 Task: Change the time zone display to lock the timezone (best for in-person events).
Action: Mouse moved to (589, 348)
Screenshot: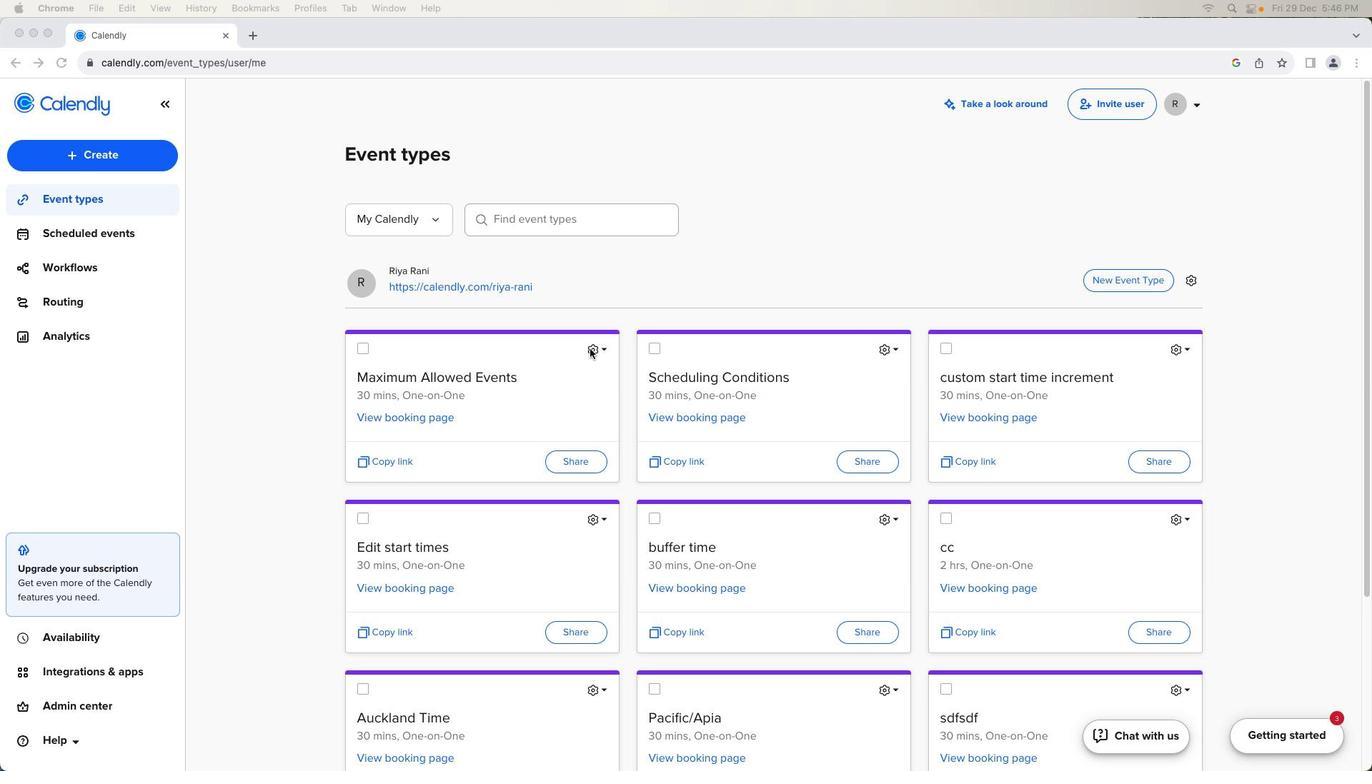 
Action: Mouse pressed left at (589, 348)
Screenshot: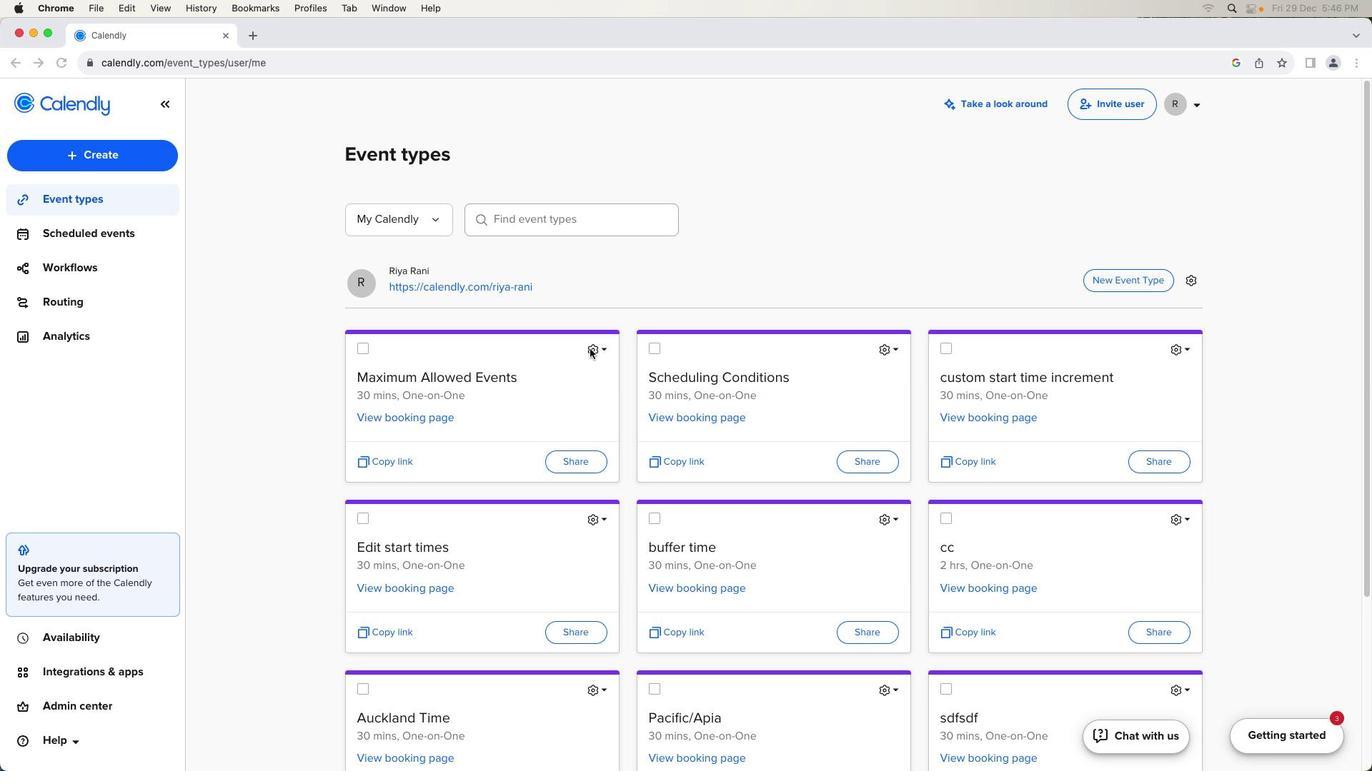 
Action: Mouse moved to (591, 348)
Screenshot: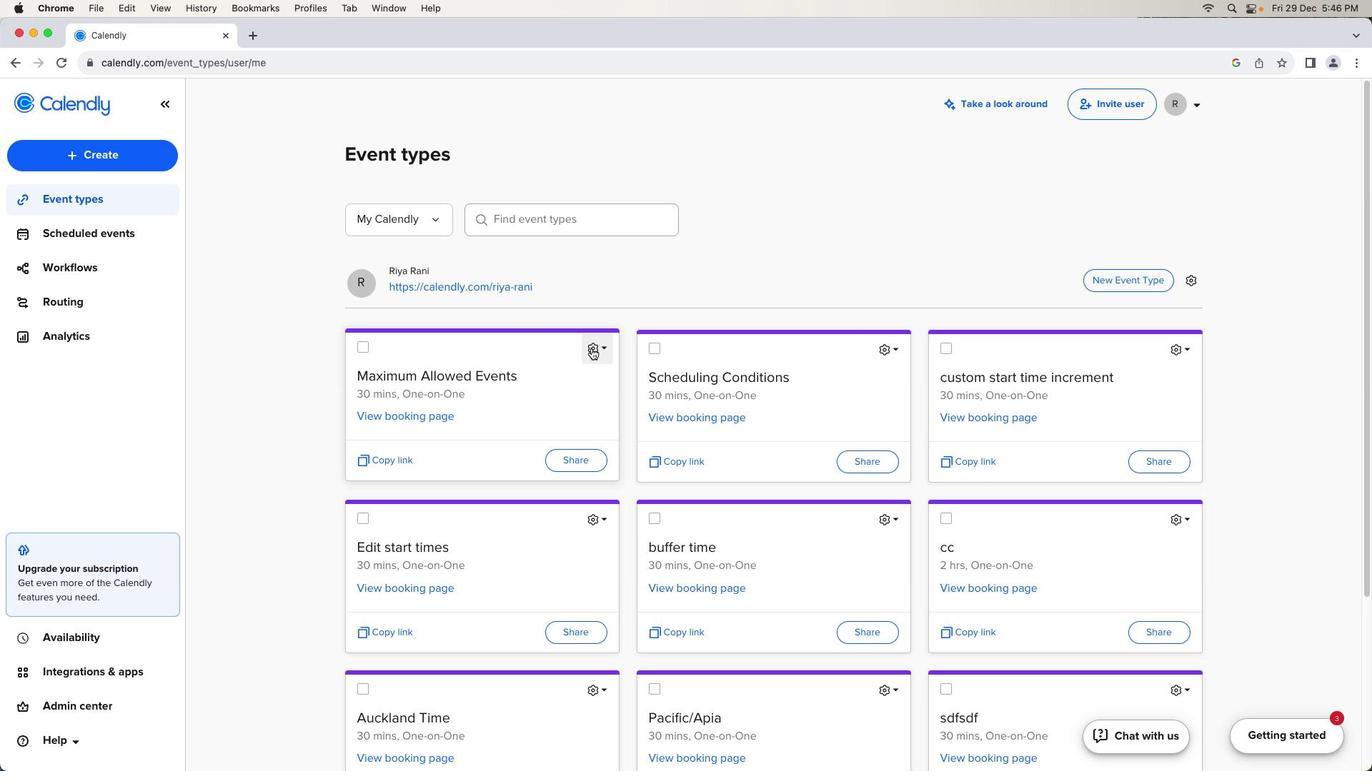 
Action: Mouse pressed left at (591, 348)
Screenshot: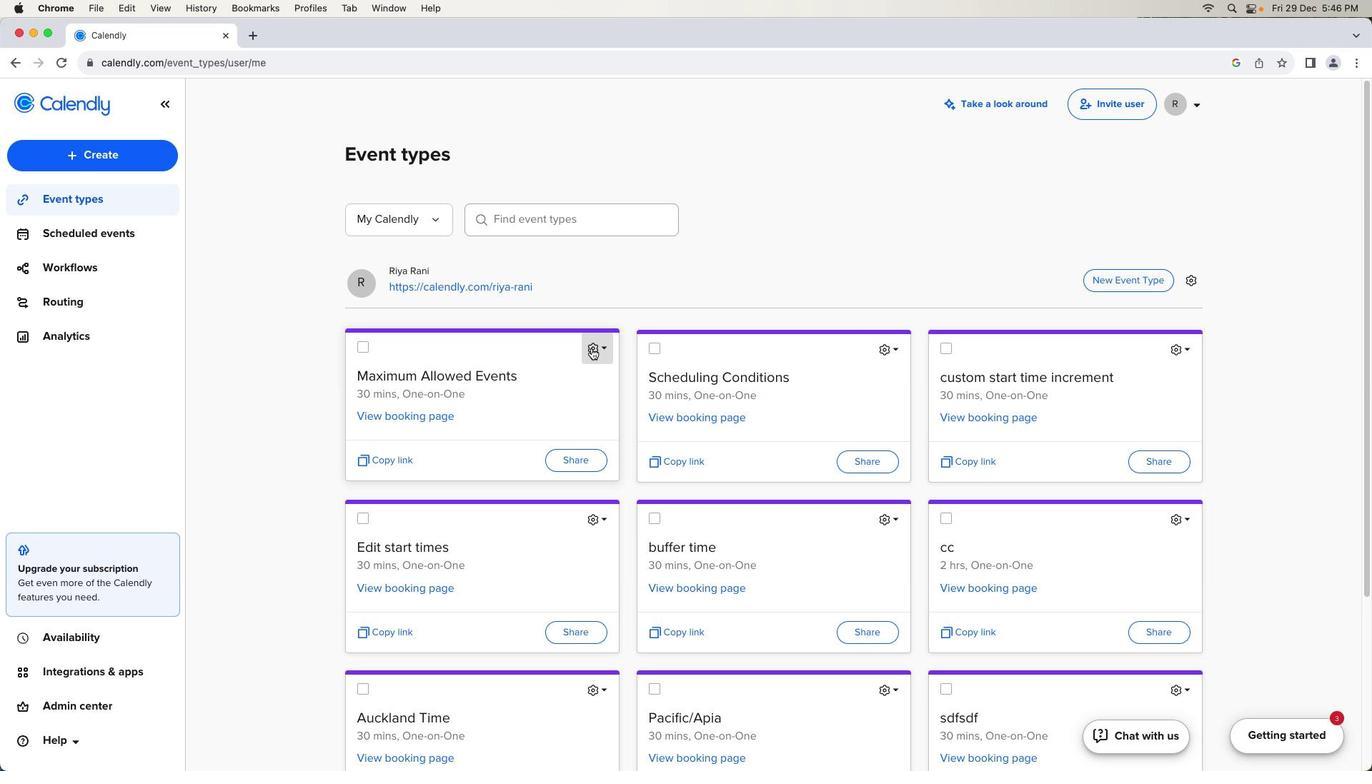 
Action: Mouse moved to (568, 385)
Screenshot: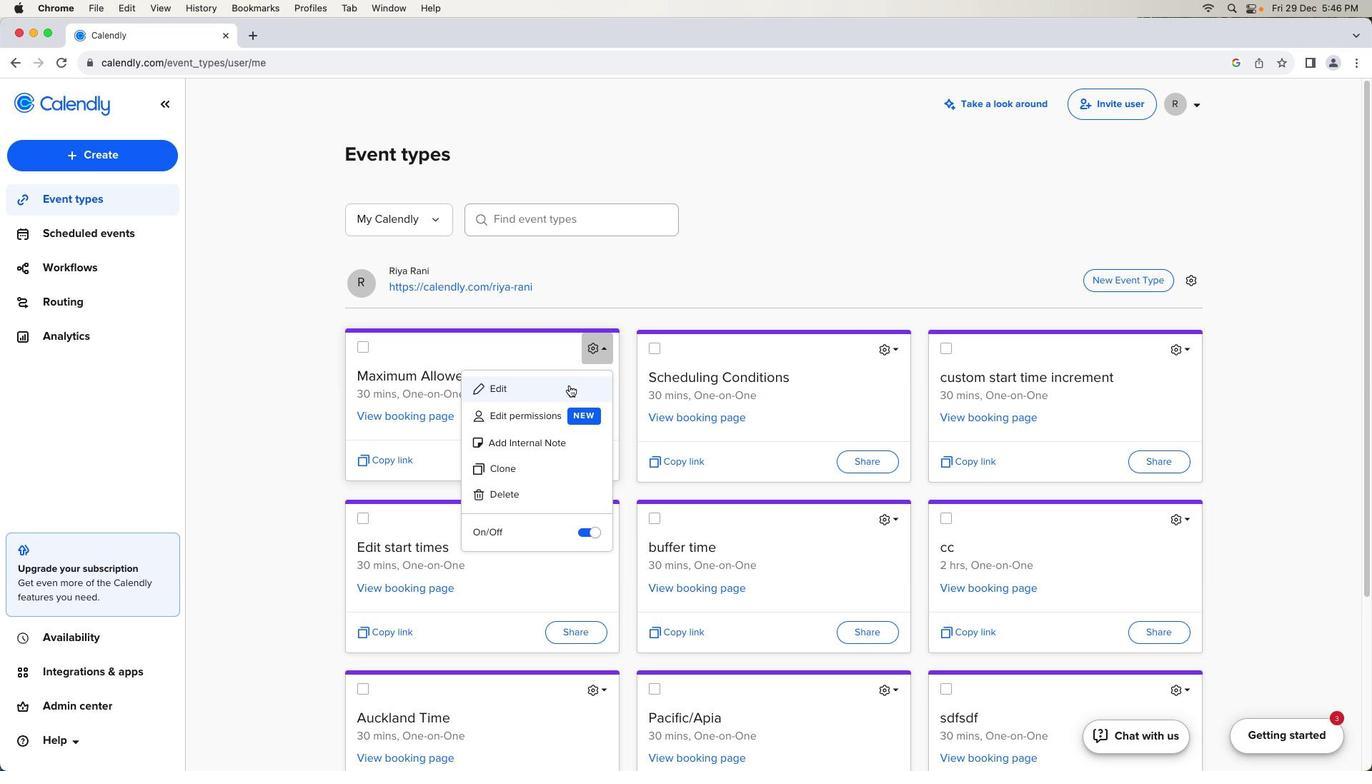 
Action: Mouse pressed left at (568, 385)
Screenshot: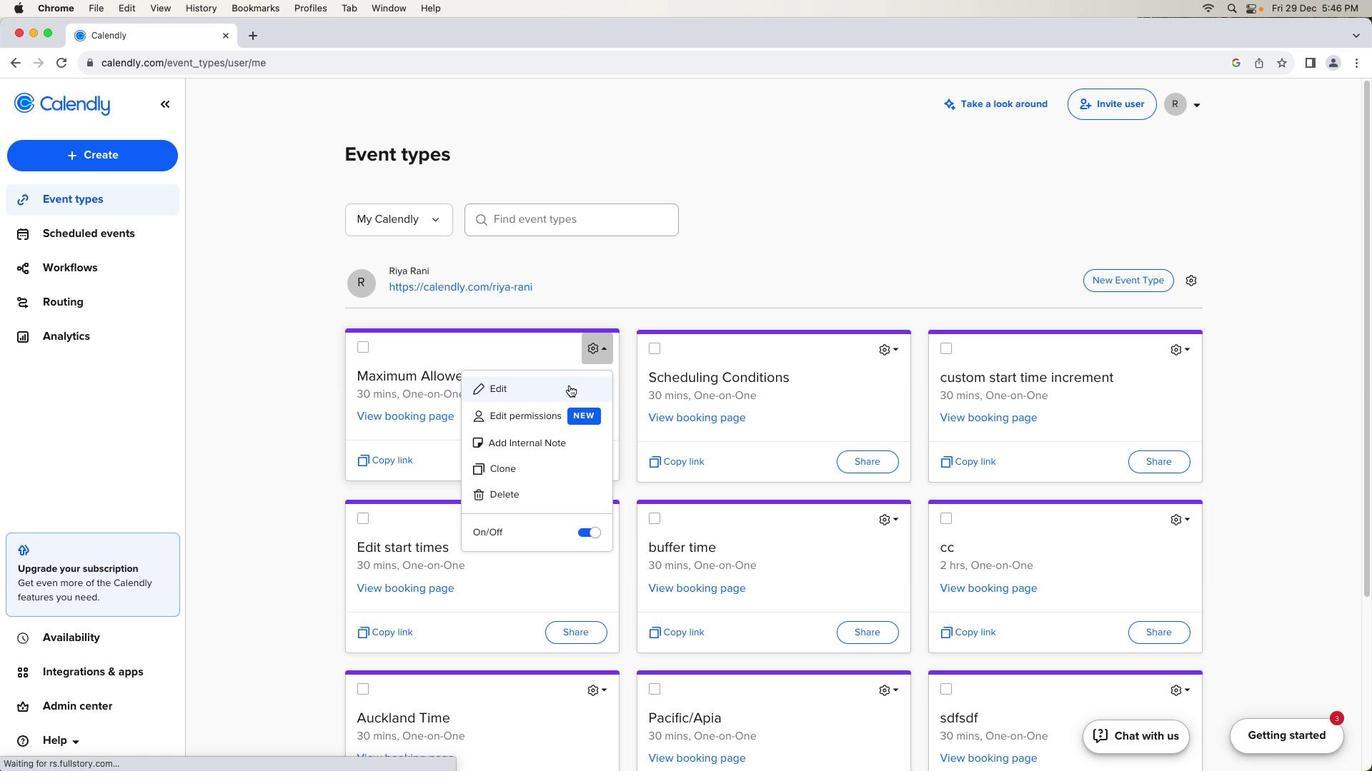 
Action: Mouse moved to (281, 463)
Screenshot: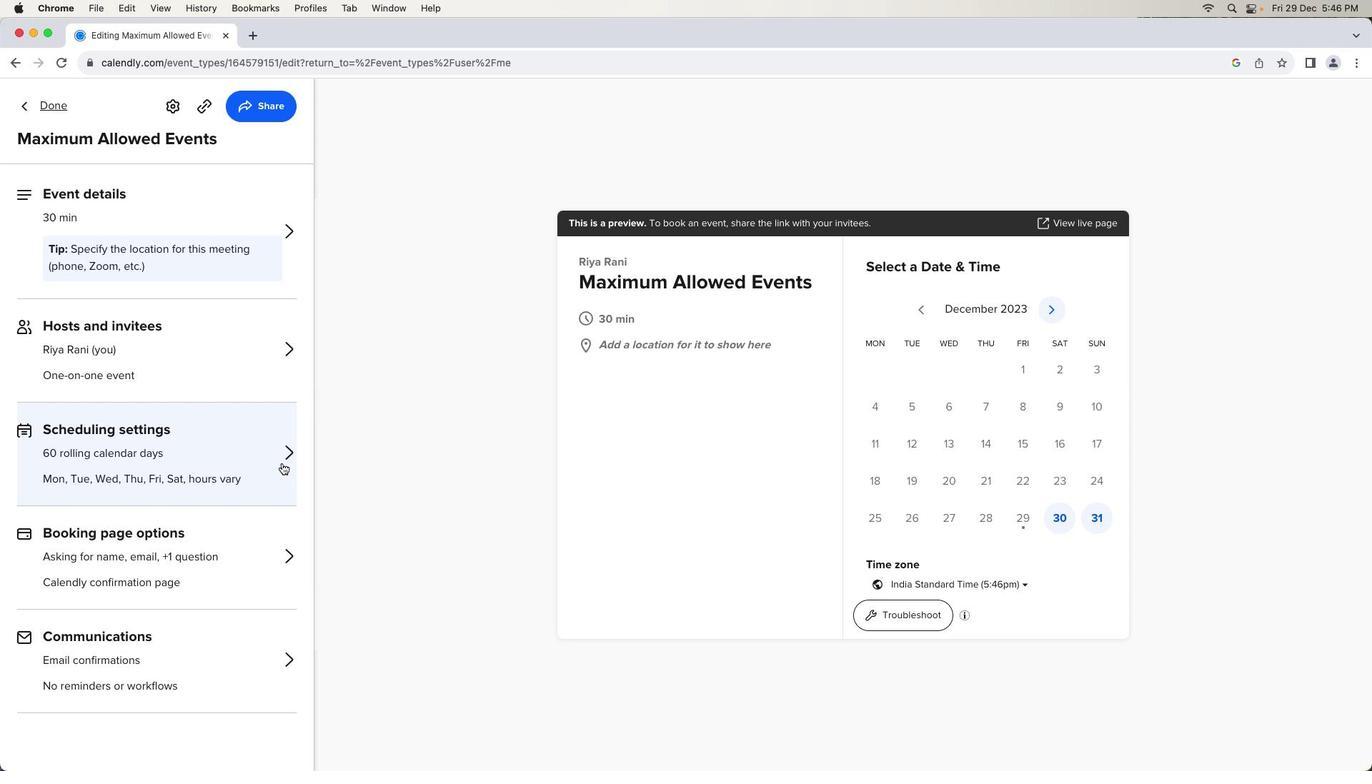 
Action: Mouse pressed left at (281, 463)
Screenshot: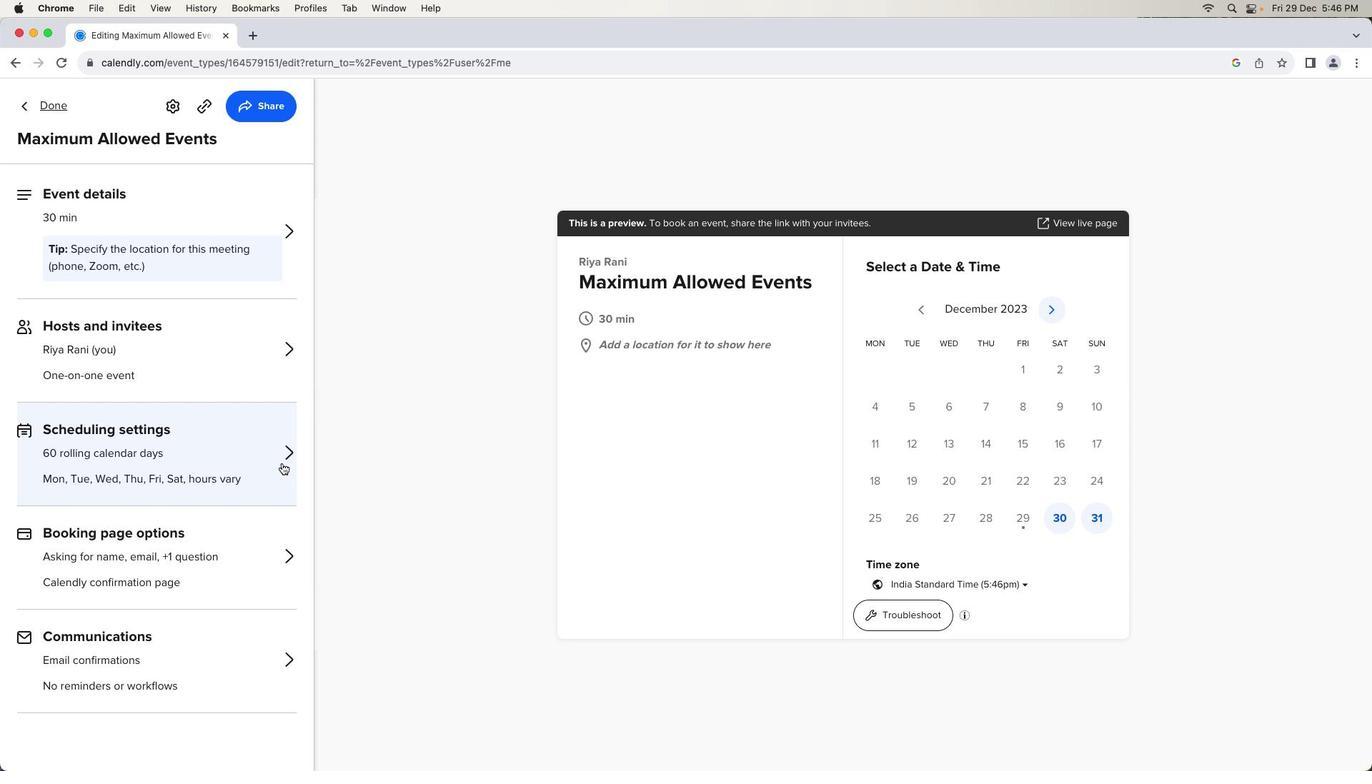 
Action: Mouse moved to (187, 572)
Screenshot: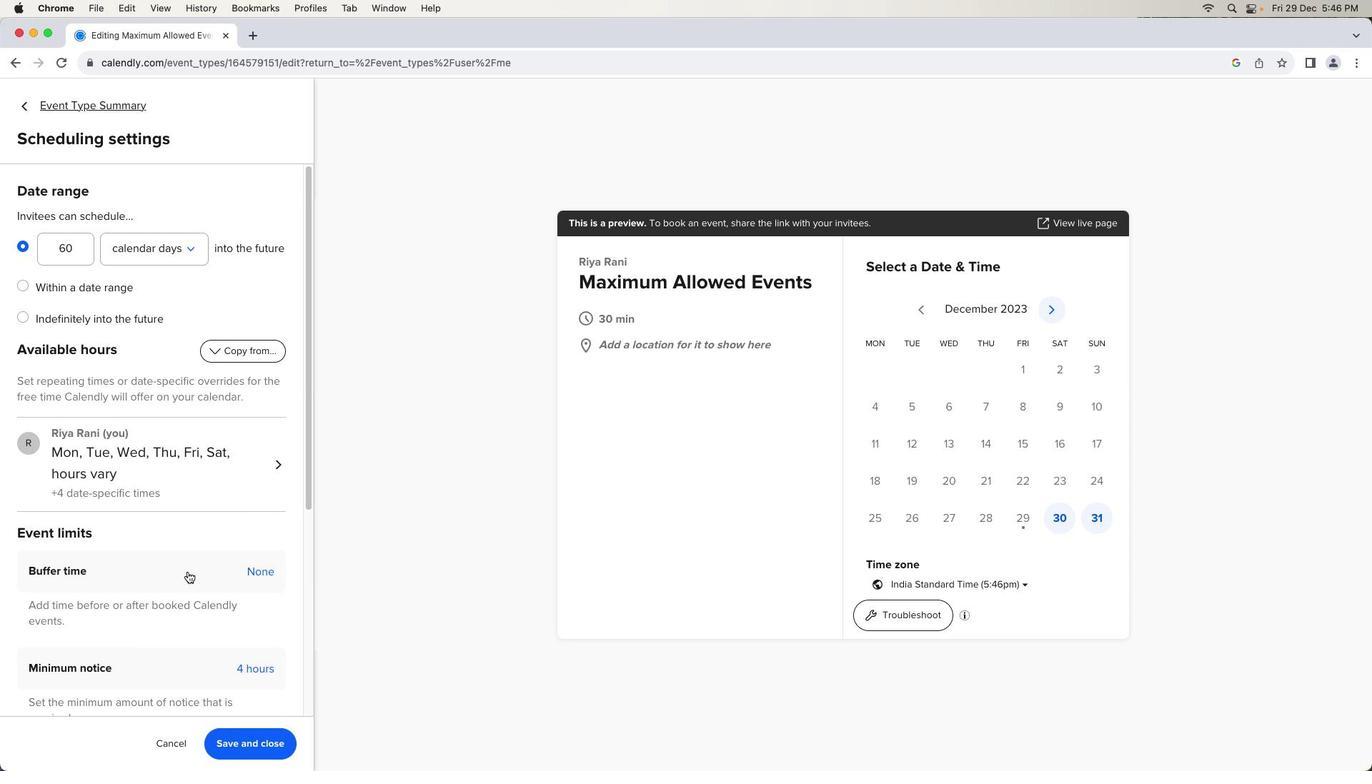 
Action: Mouse scrolled (187, 572) with delta (0, 0)
Screenshot: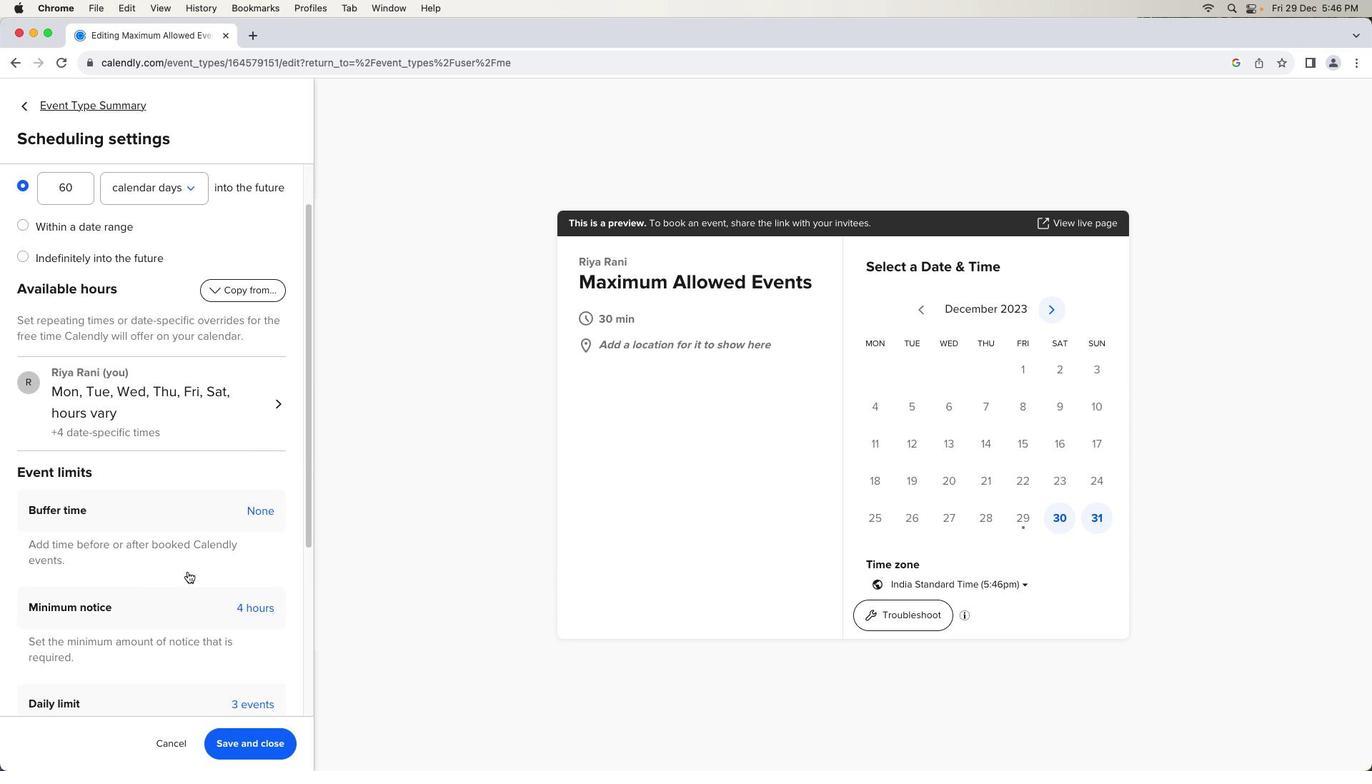 
Action: Mouse scrolled (187, 572) with delta (0, 0)
Screenshot: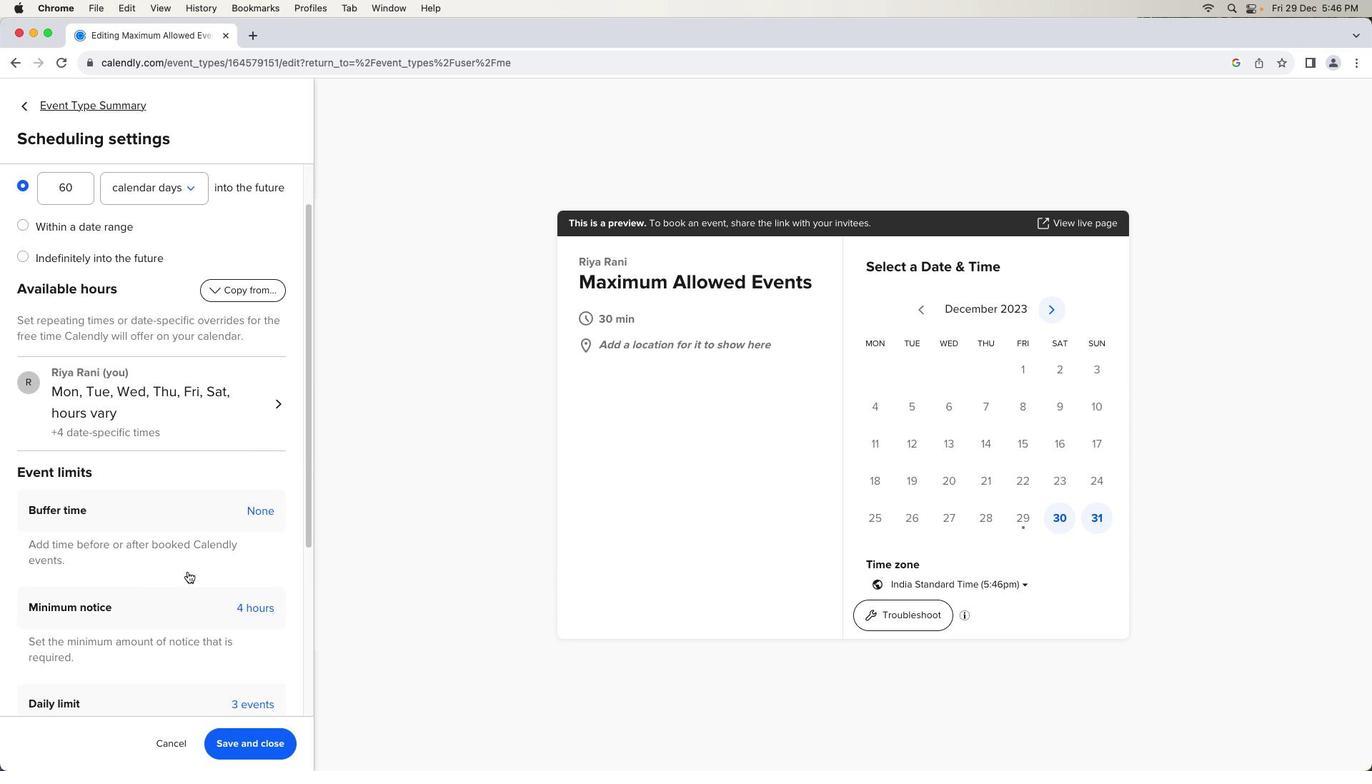 
Action: Mouse scrolled (187, 572) with delta (0, -2)
Screenshot: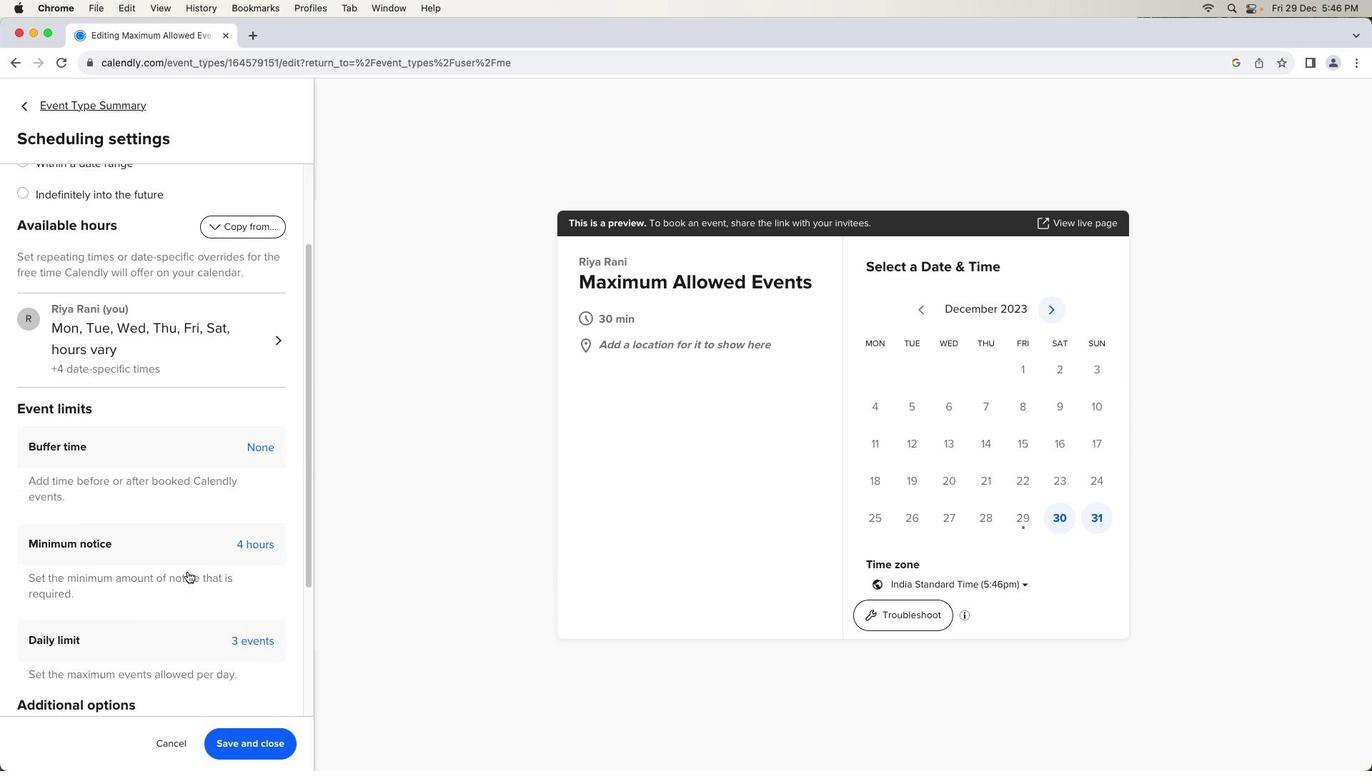 
Action: Mouse scrolled (187, 572) with delta (0, -2)
Screenshot: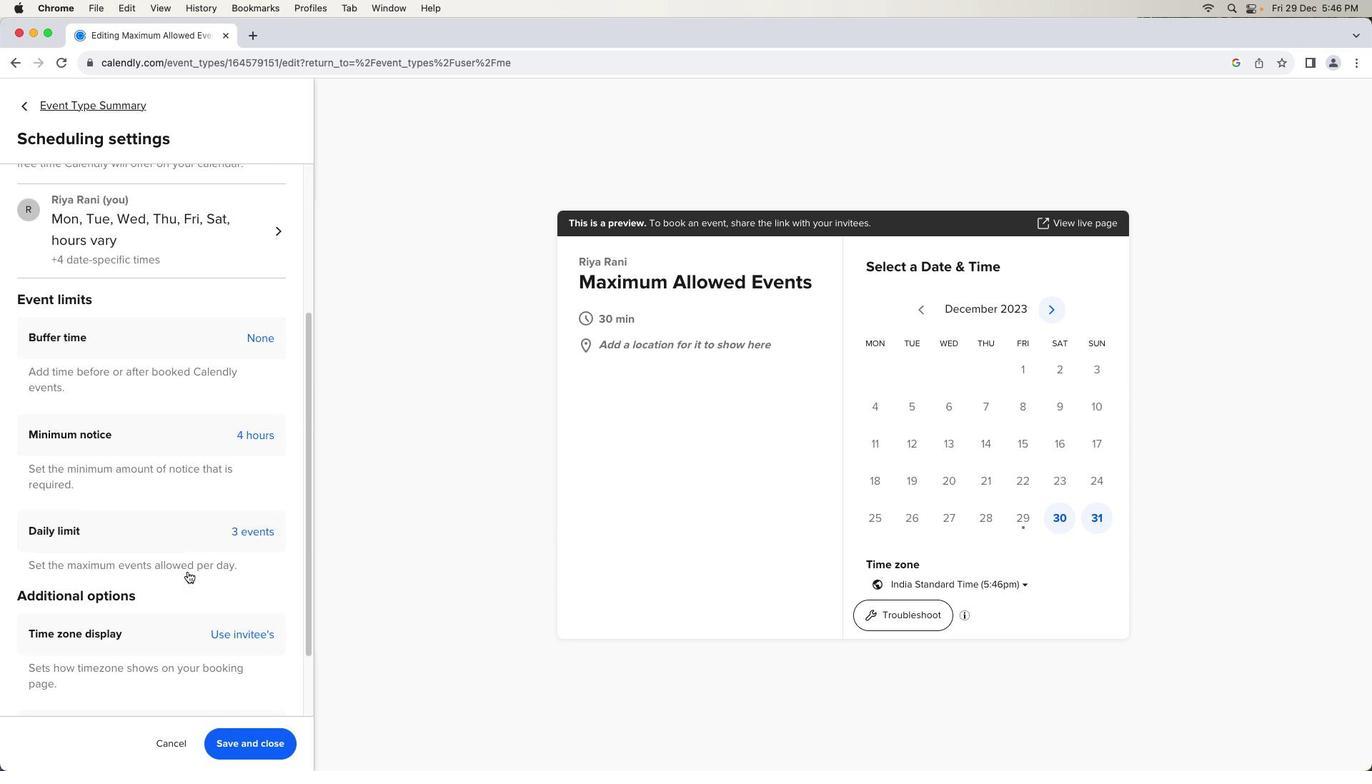 
Action: Mouse scrolled (187, 572) with delta (0, 0)
Screenshot: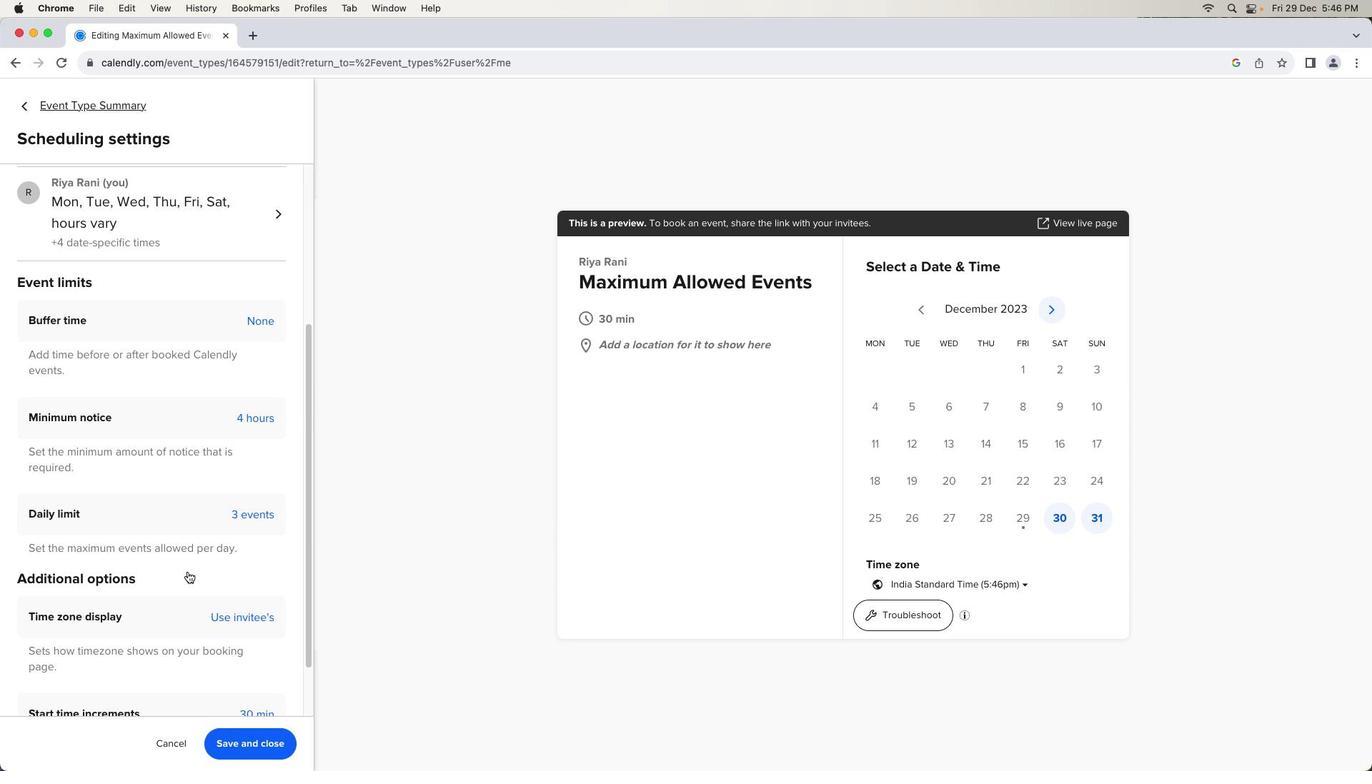 
Action: Mouse scrolled (187, 572) with delta (0, 0)
Screenshot: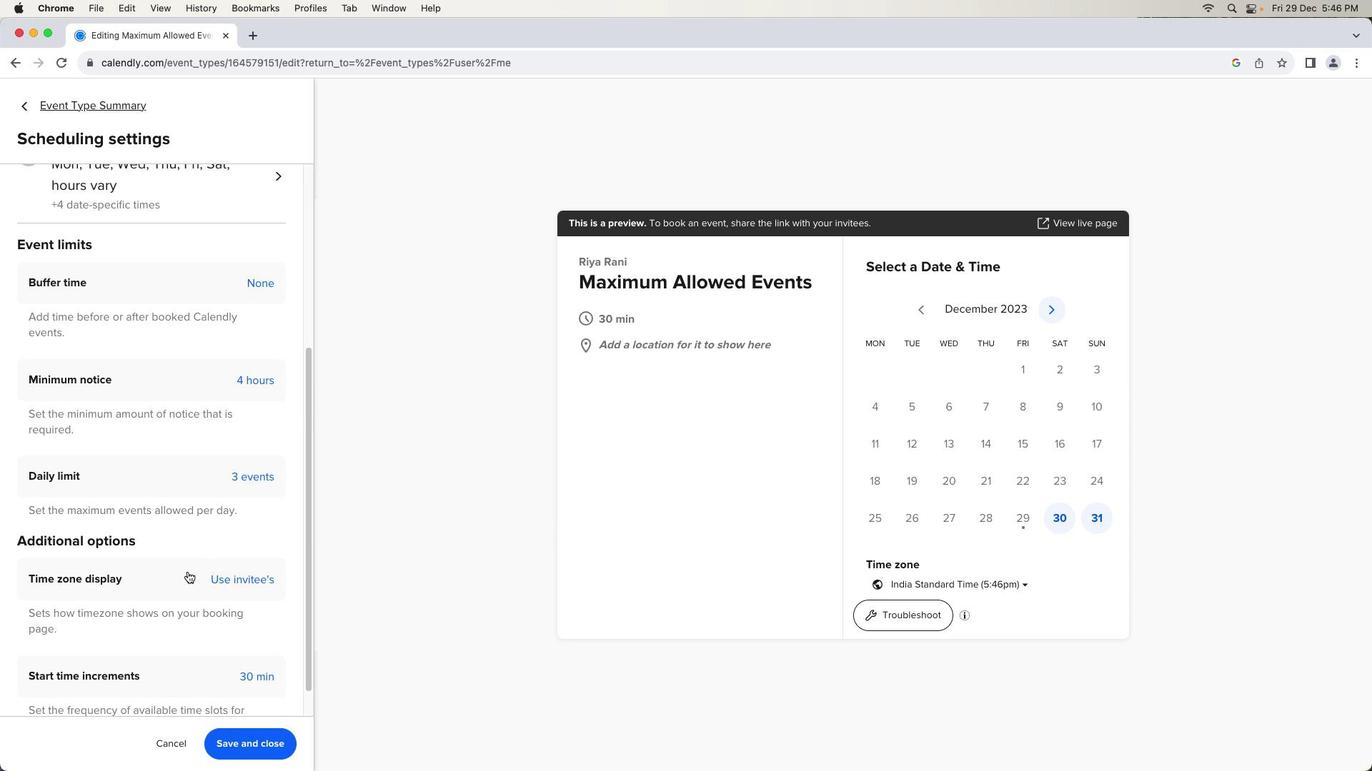 
Action: Mouse scrolled (187, 572) with delta (0, -1)
Screenshot: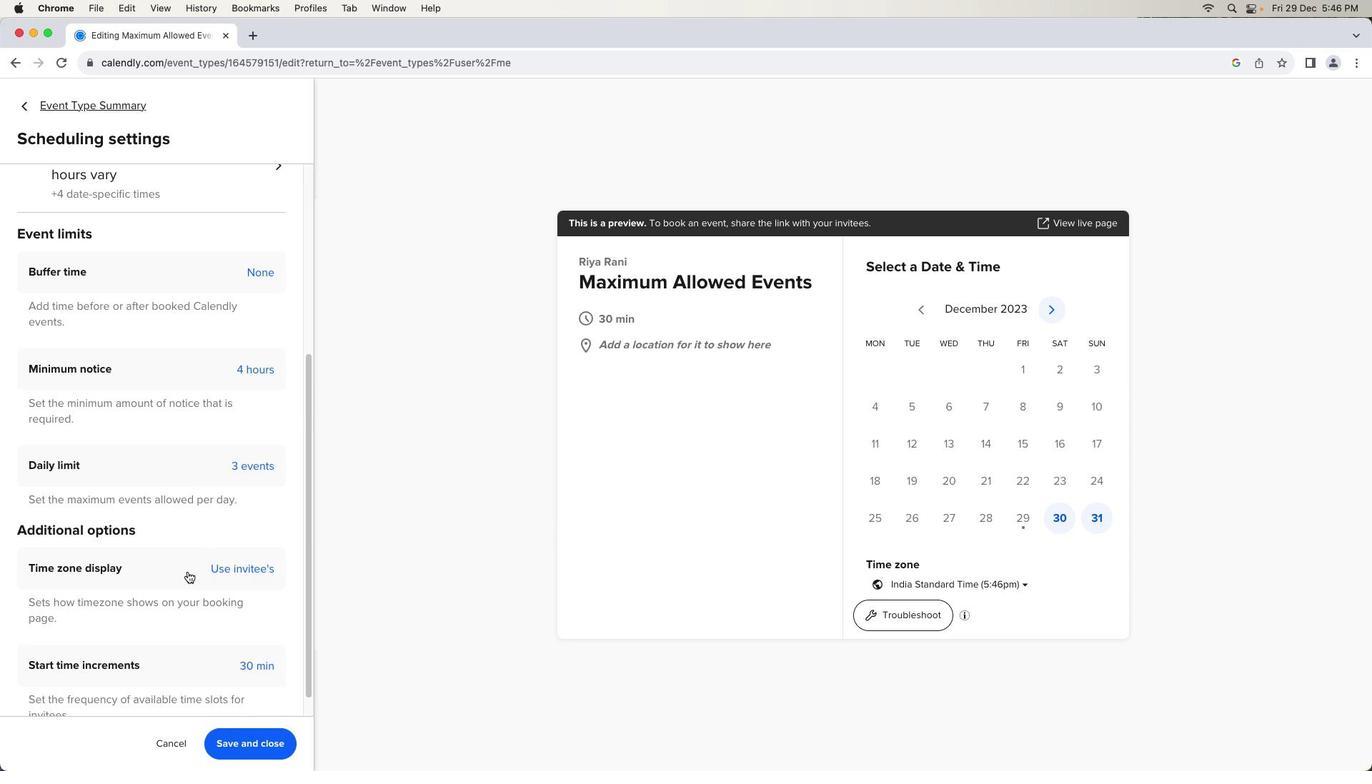 
Action: Mouse moved to (96, 541)
Screenshot: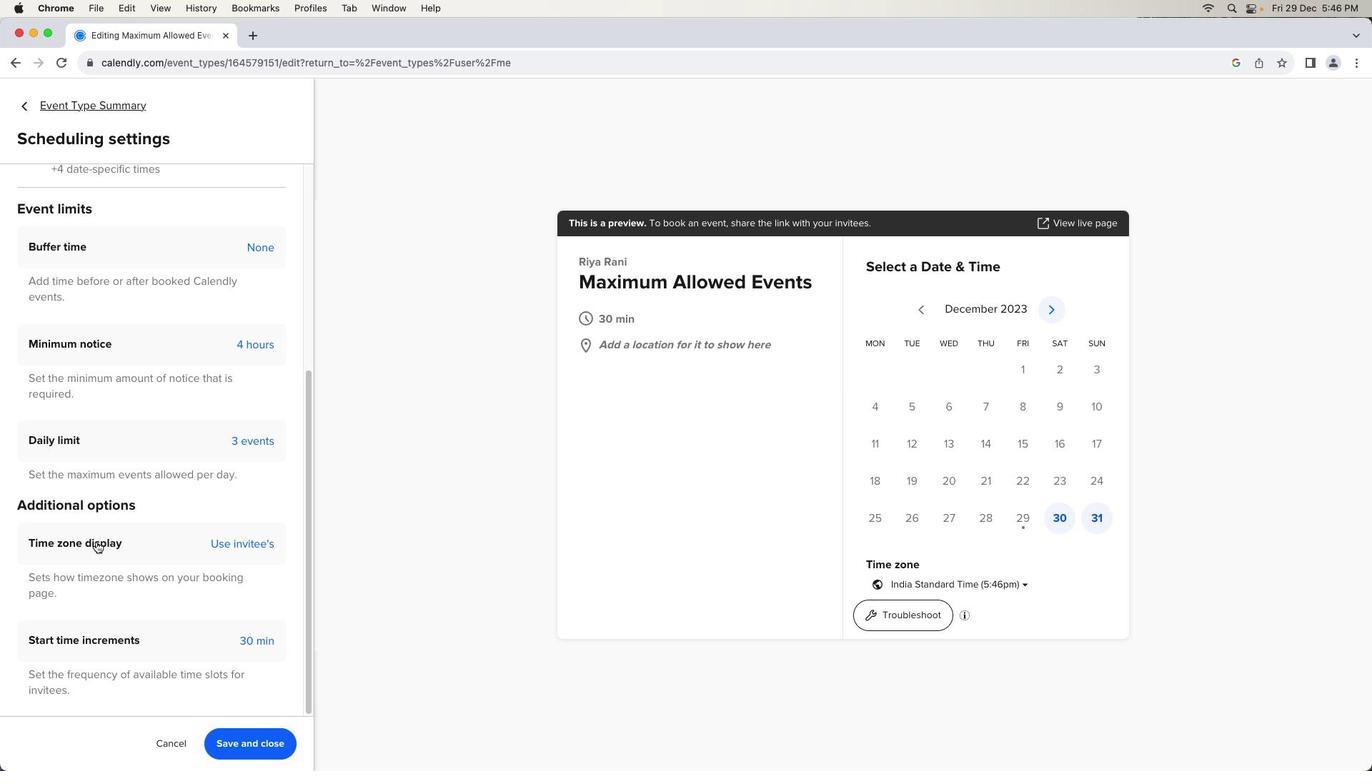 
Action: Mouse pressed left at (96, 541)
Screenshot: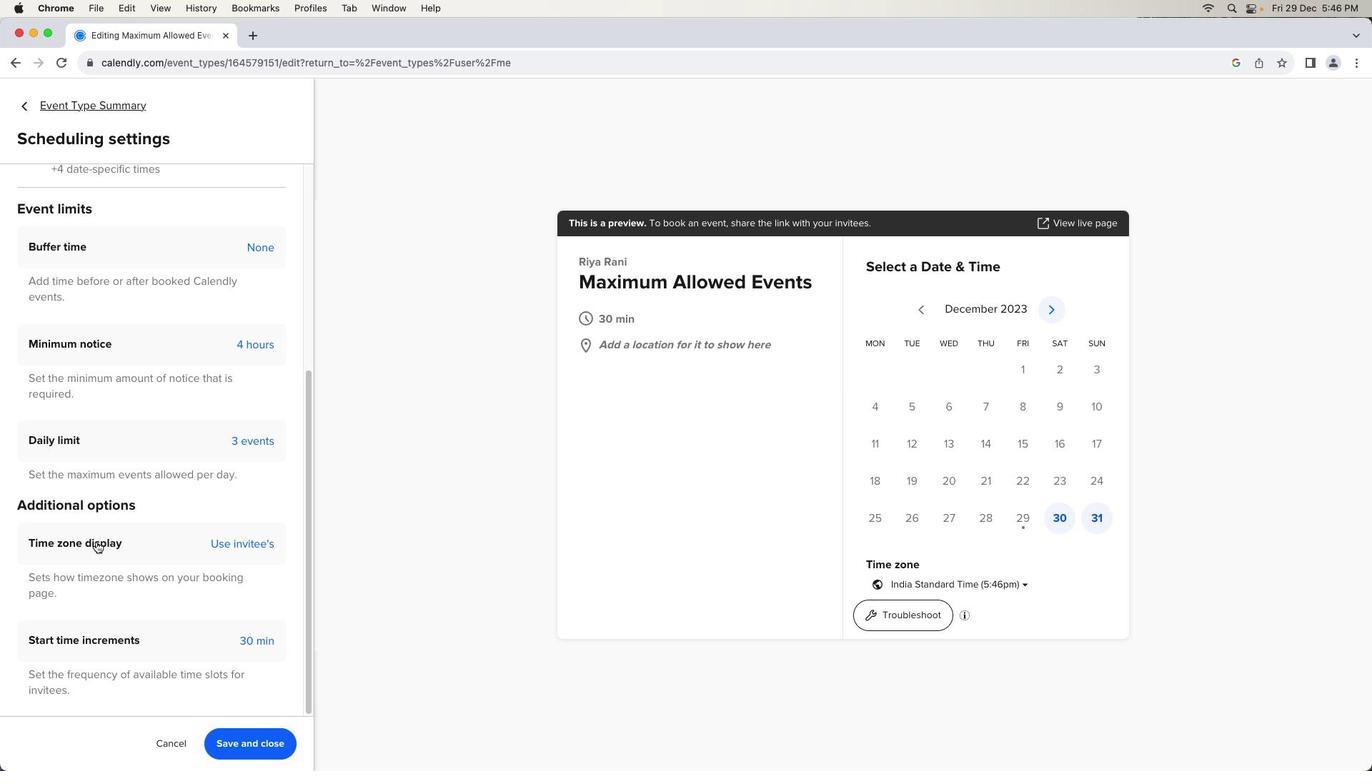 
Action: Mouse moved to (36, 614)
Screenshot: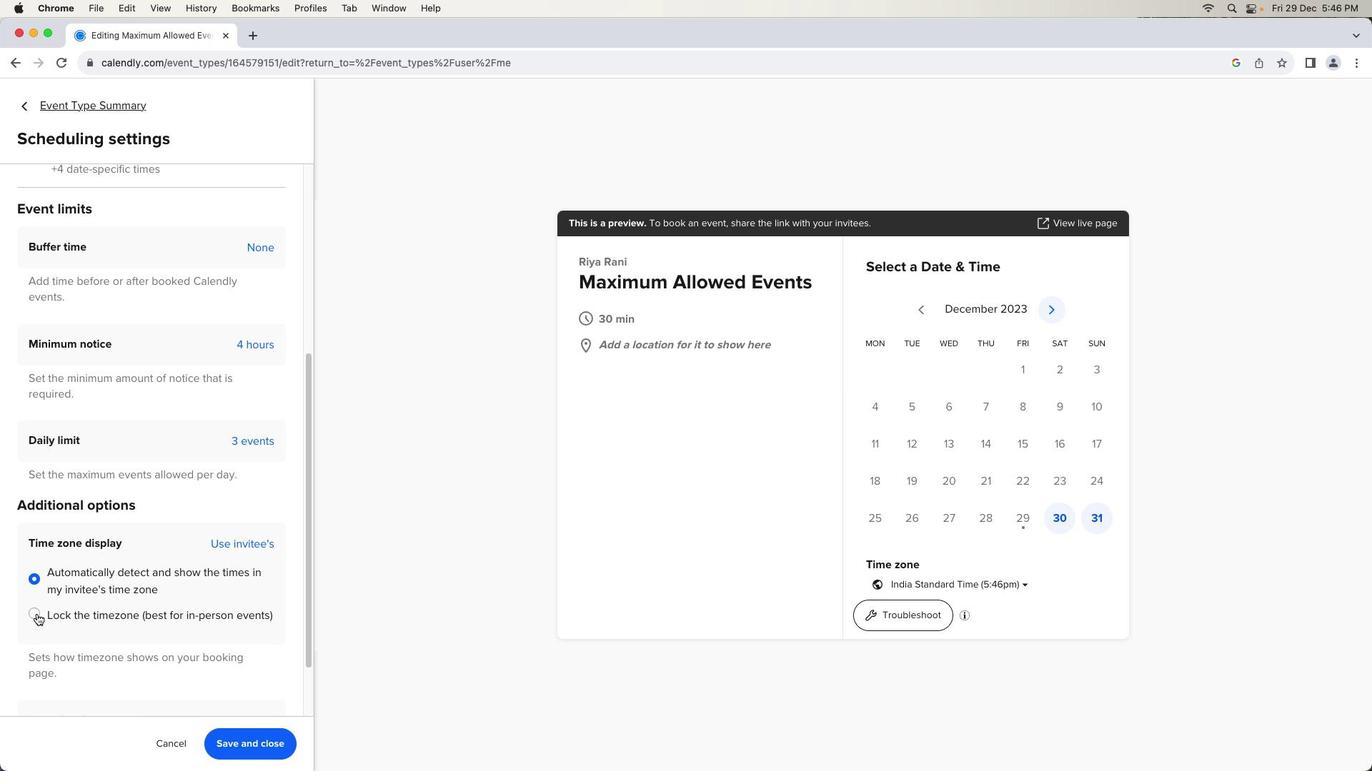 
Action: Mouse pressed left at (36, 614)
Screenshot: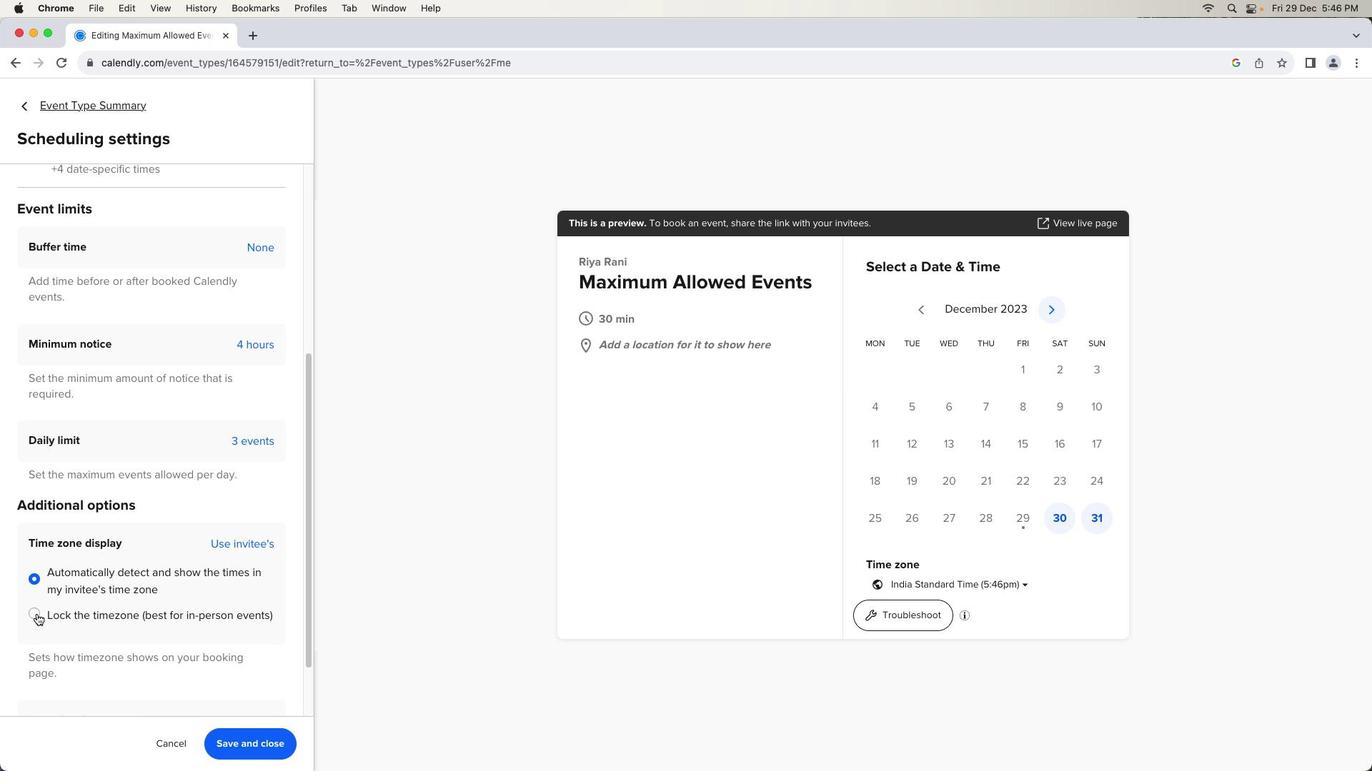 
Action: Mouse moved to (270, 750)
Screenshot: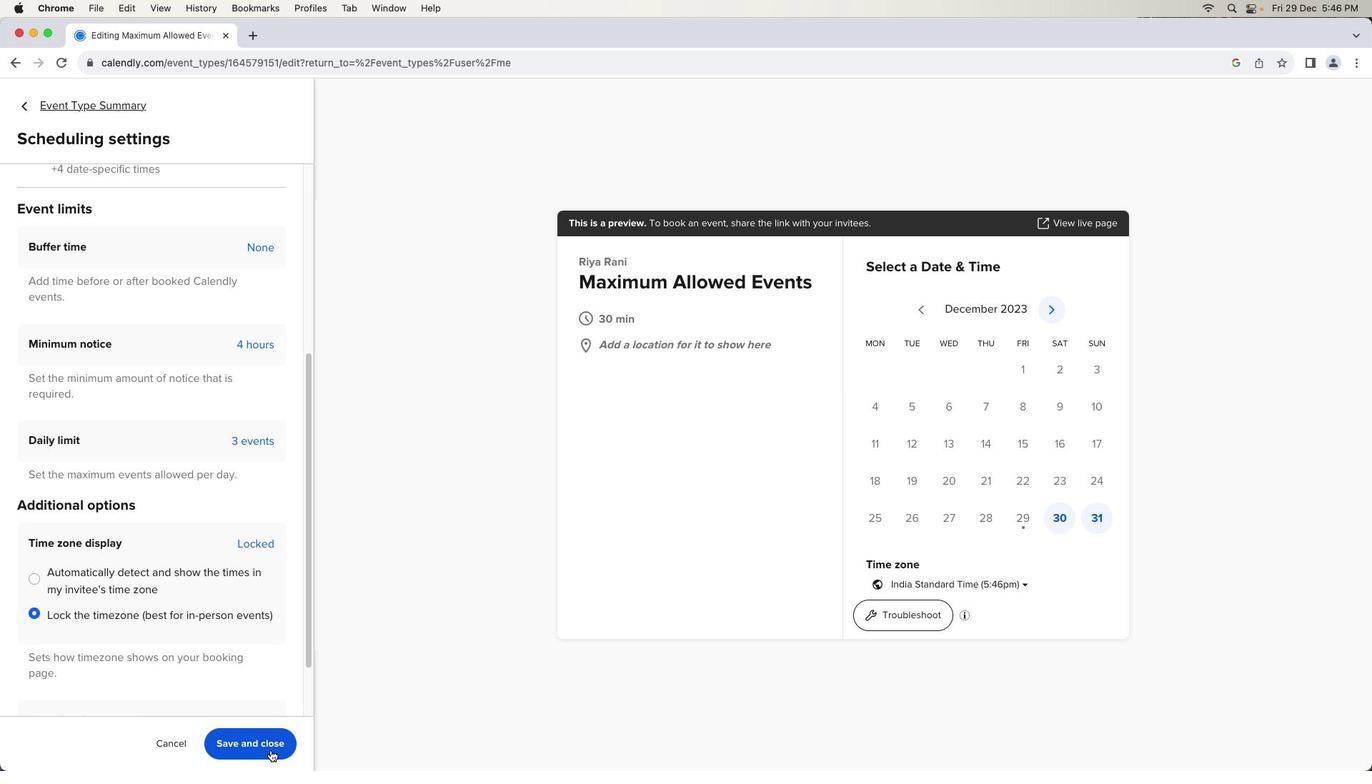 
Action: Mouse pressed left at (270, 750)
Screenshot: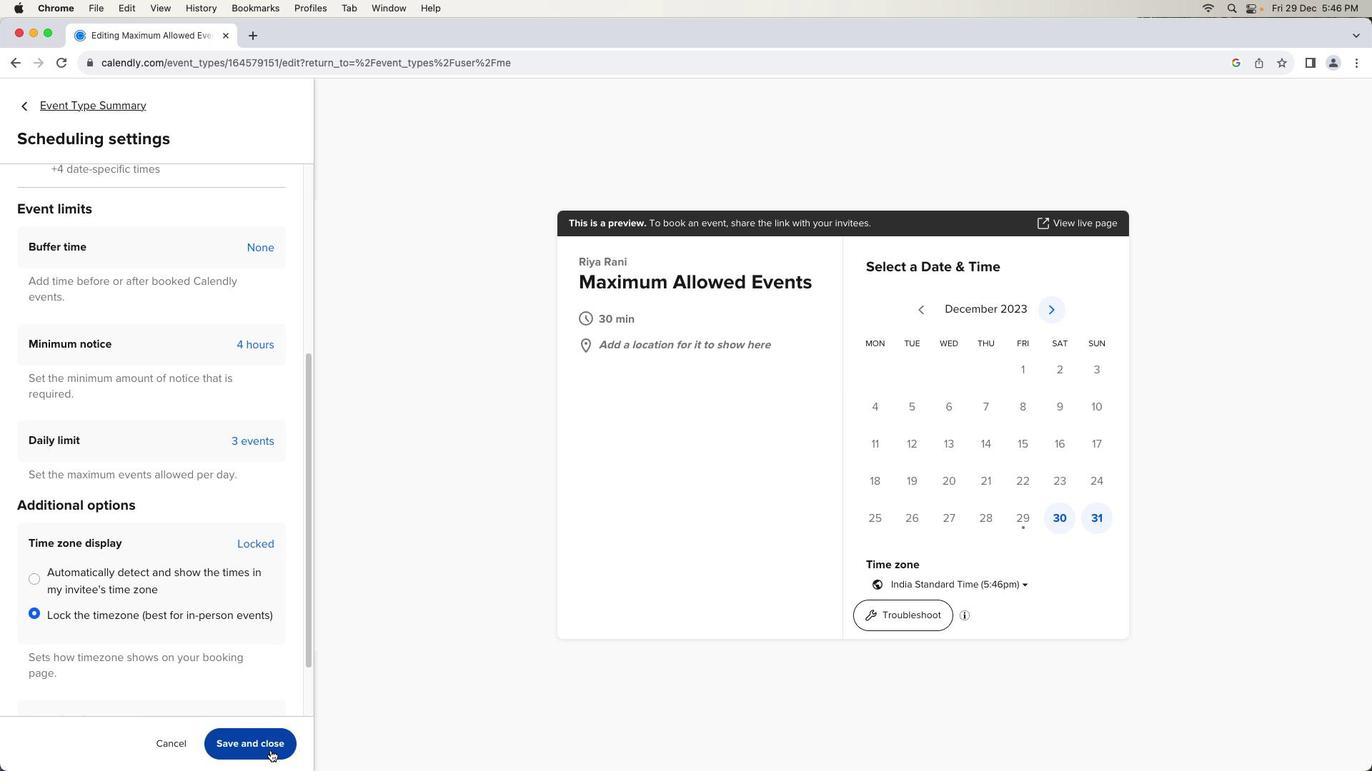 
Action: Mouse moved to (276, 734)
Screenshot: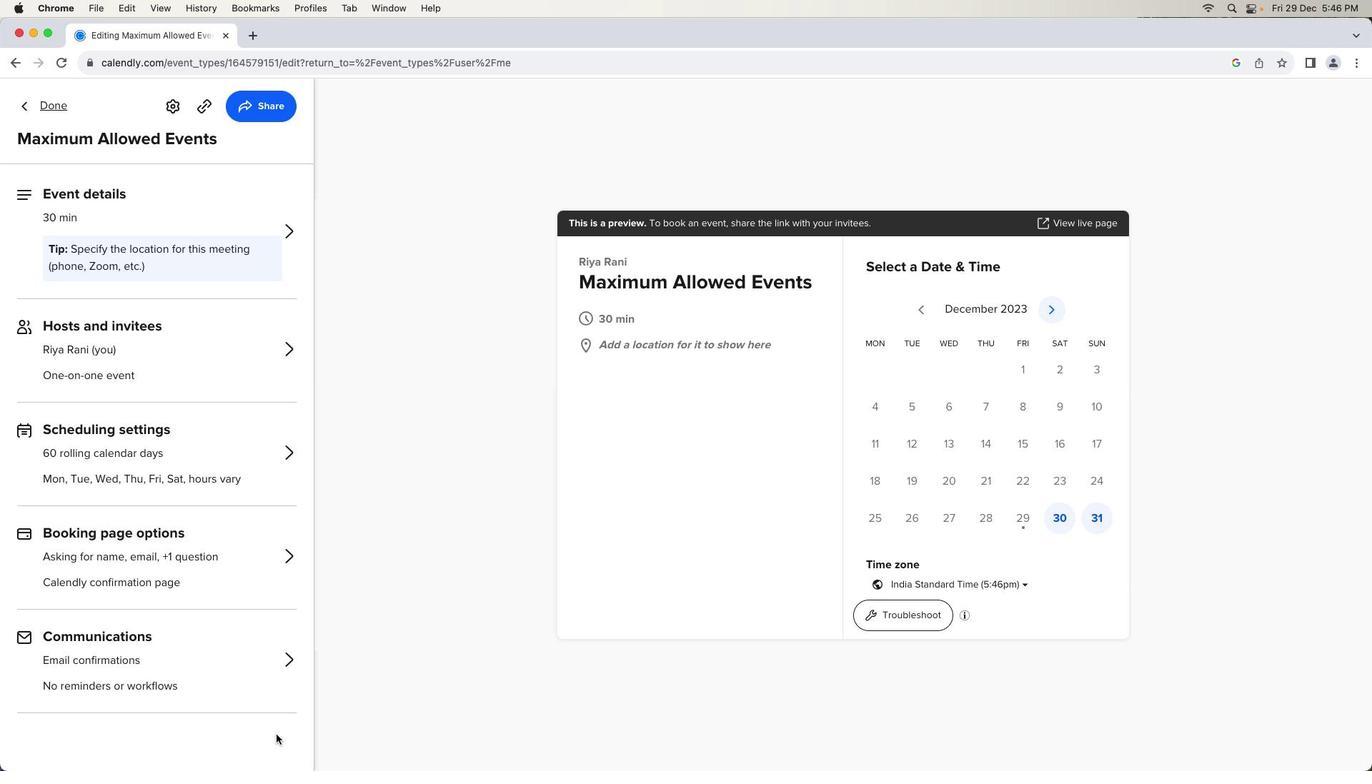 
